 Task: Search One-way flight tickets for 2 adults, in Economy from Sharm El Sheikh to Xiamen to travel on 24-Dec-2023.
Action: Mouse moved to (289, 254)
Screenshot: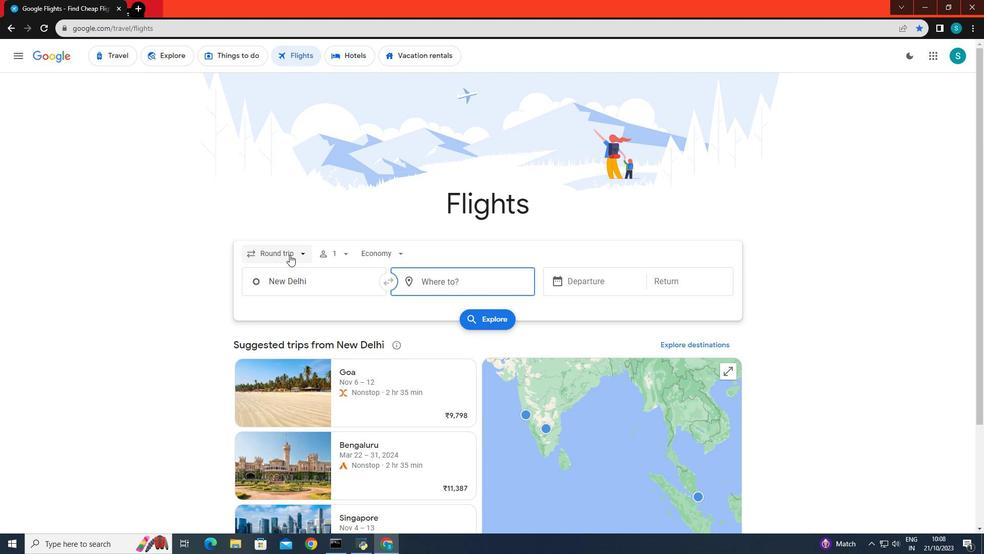 
Action: Mouse pressed left at (289, 254)
Screenshot: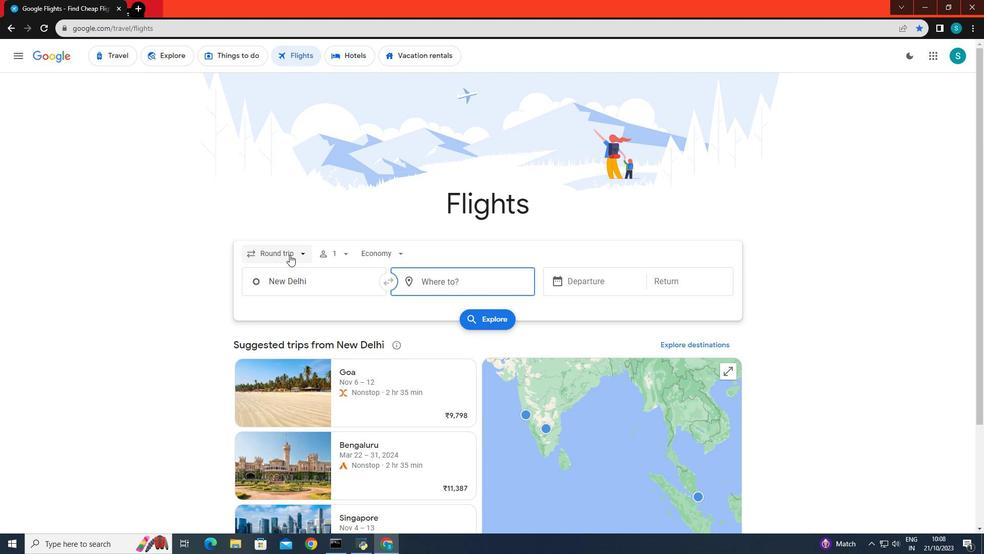 
Action: Mouse moved to (280, 300)
Screenshot: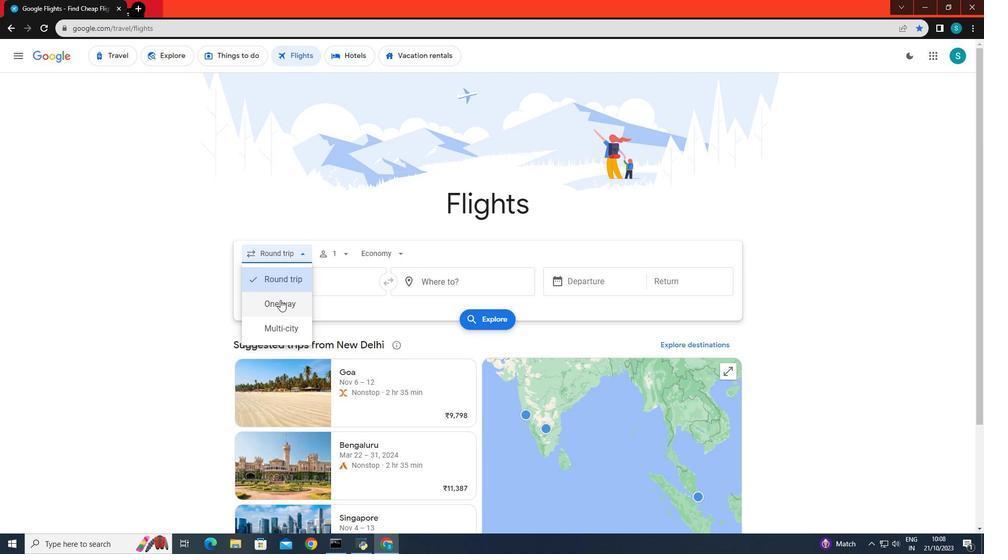 
Action: Mouse pressed left at (280, 300)
Screenshot: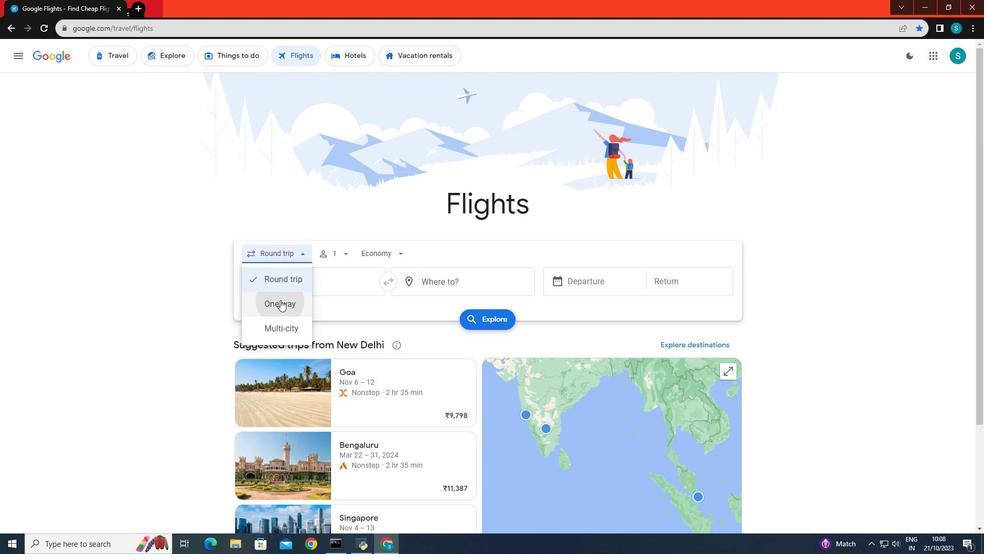 
Action: Mouse moved to (342, 253)
Screenshot: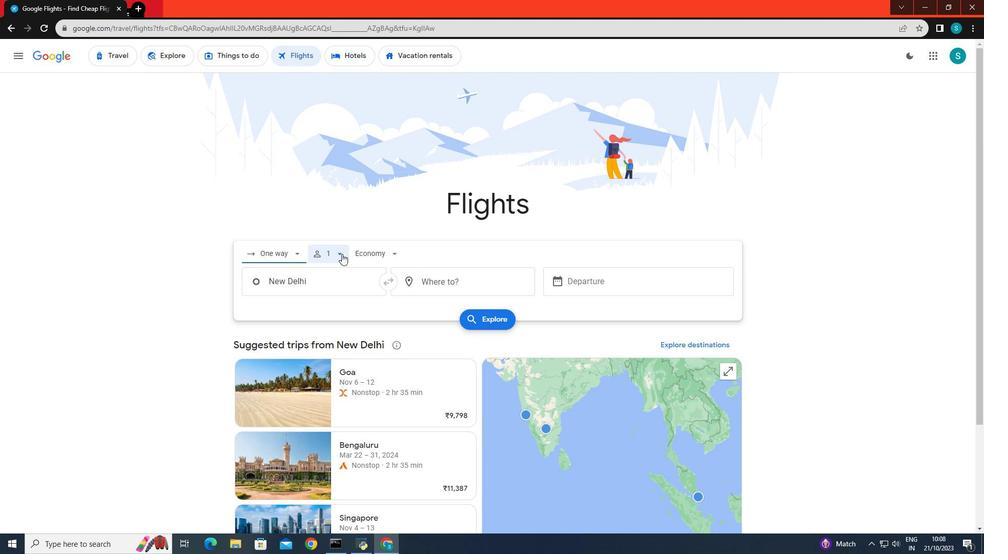 
Action: Mouse pressed left at (342, 253)
Screenshot: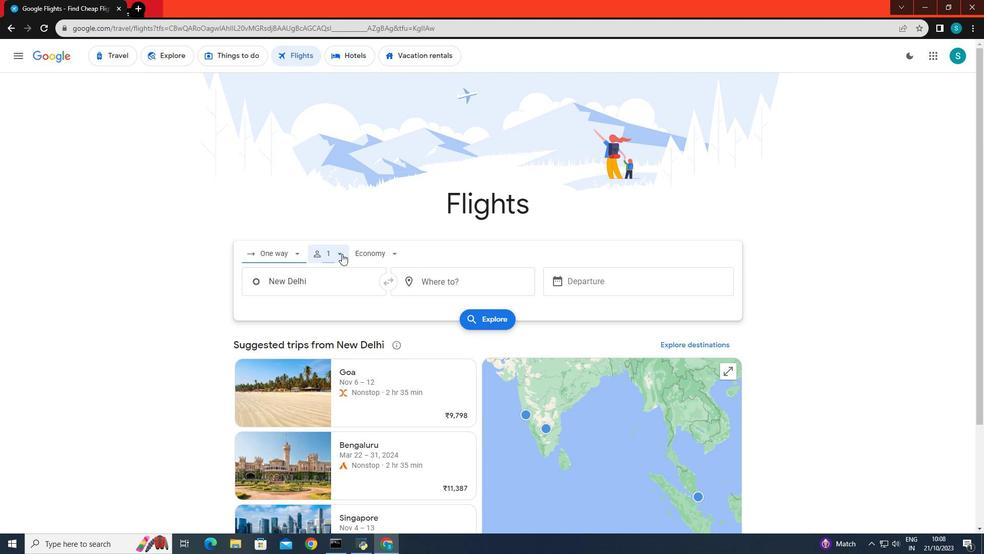 
Action: Mouse moved to (418, 281)
Screenshot: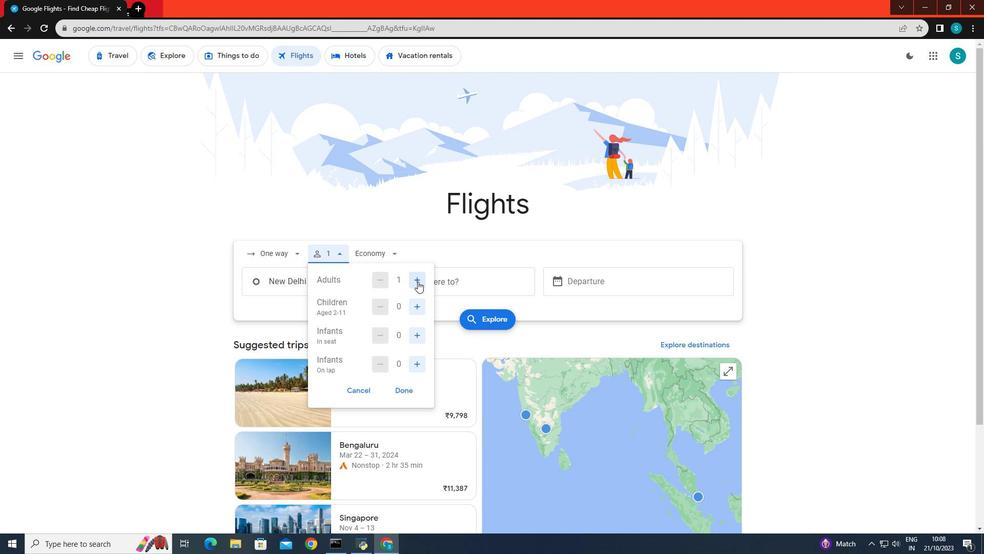 
Action: Mouse pressed left at (418, 281)
Screenshot: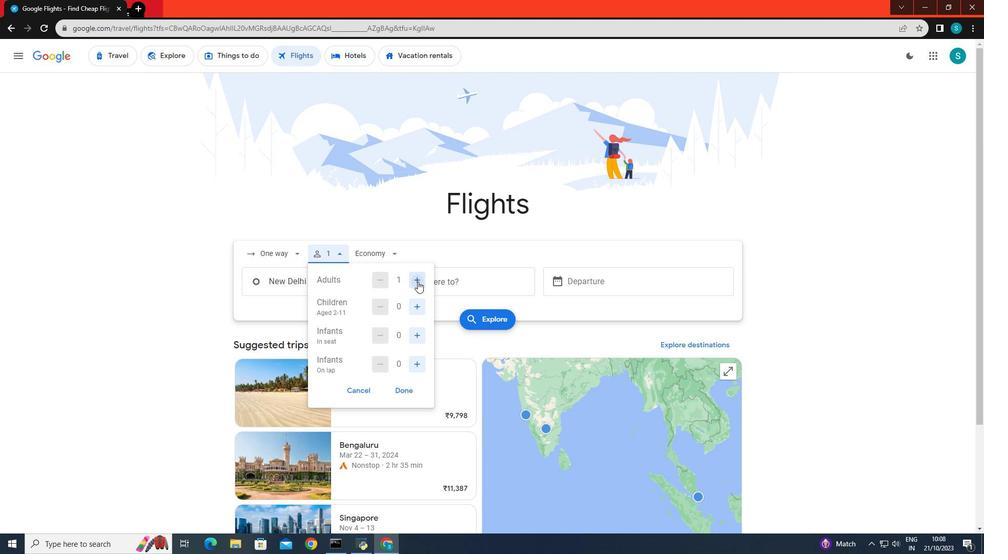 
Action: Mouse moved to (405, 393)
Screenshot: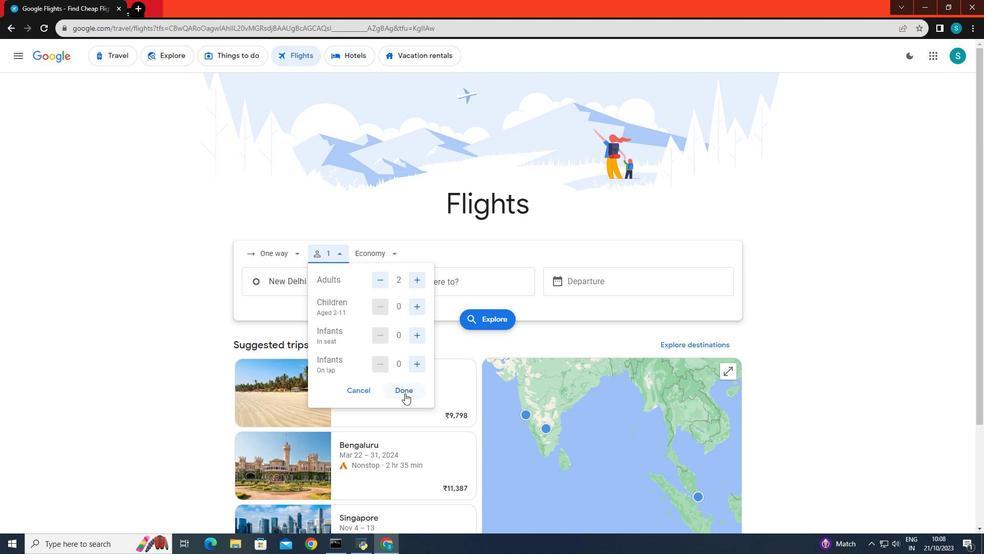 
Action: Mouse pressed left at (405, 393)
Screenshot: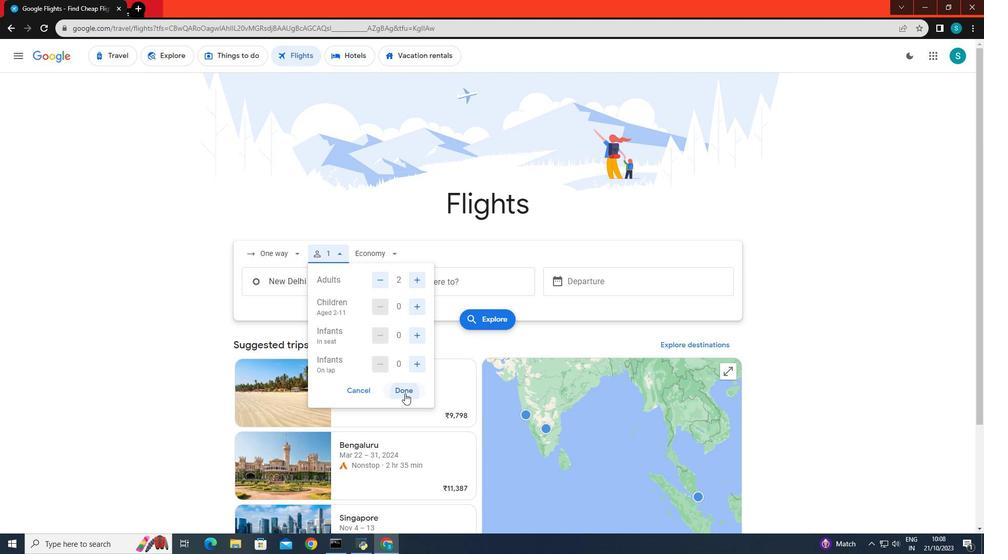 
Action: Mouse moved to (376, 258)
Screenshot: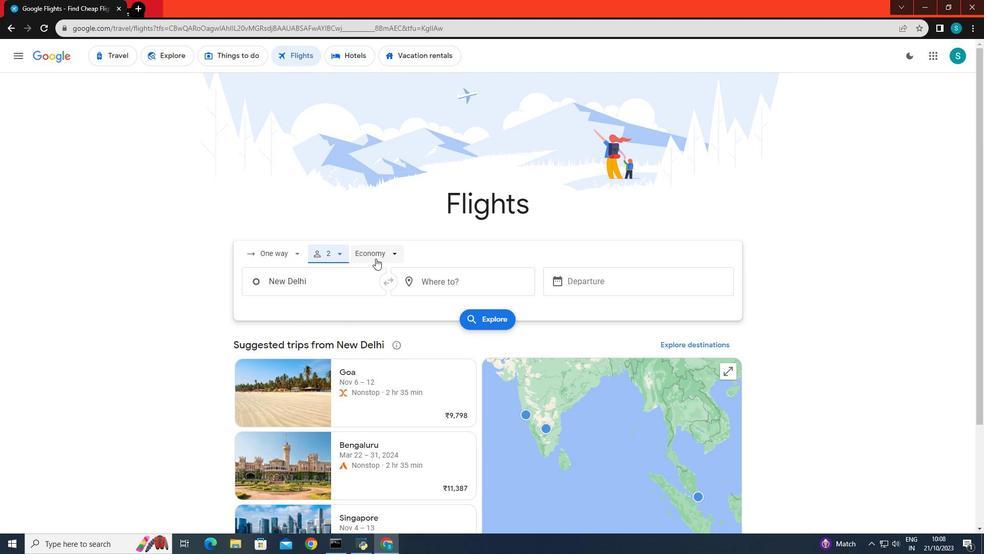 
Action: Mouse pressed left at (376, 258)
Screenshot: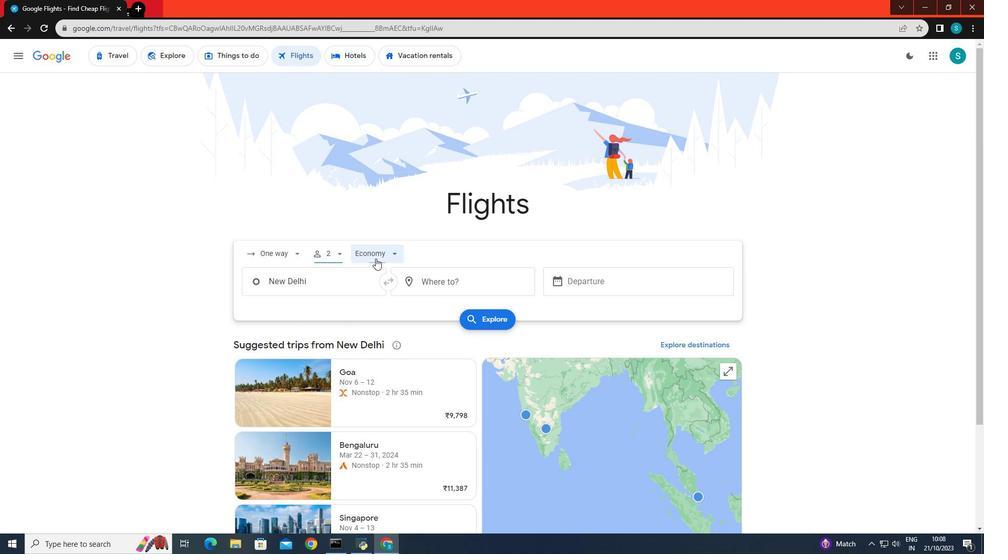 
Action: Mouse moved to (390, 278)
Screenshot: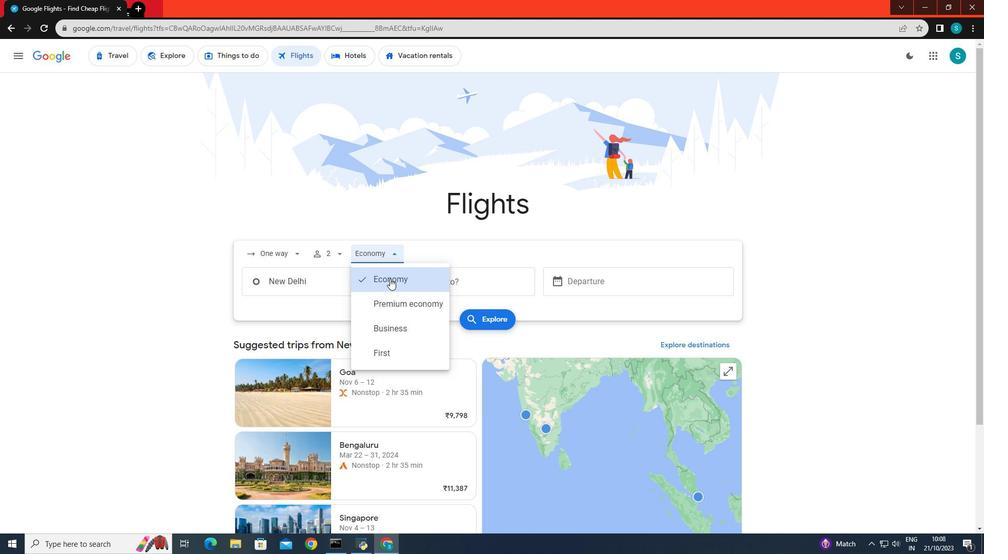 
Action: Mouse pressed left at (390, 278)
Screenshot: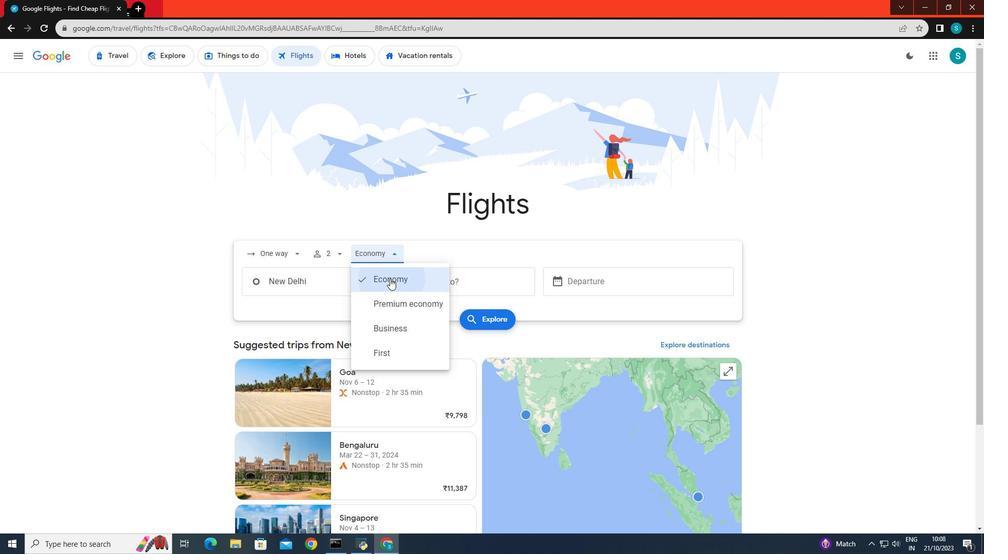 
Action: Mouse moved to (306, 278)
Screenshot: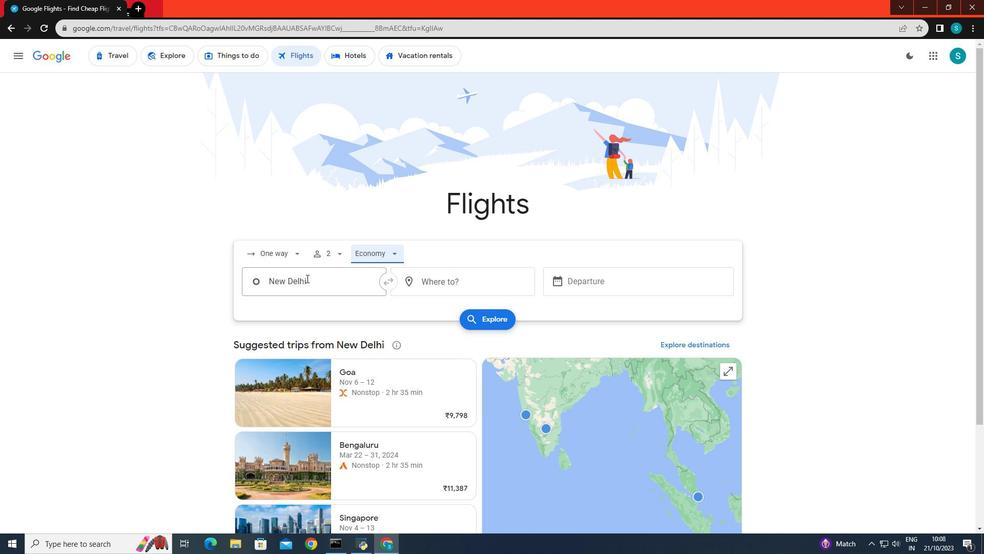 
Action: Mouse pressed left at (306, 278)
Screenshot: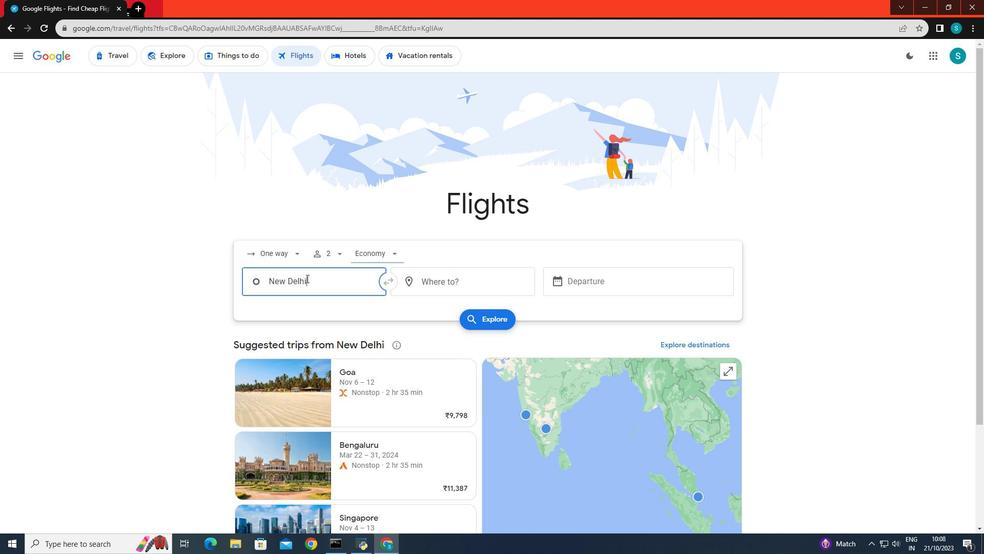 
Action: Key pressed <Key.backspace><Key.caps_lock>S<Key.caps_lock>harm<Key.space>
Screenshot: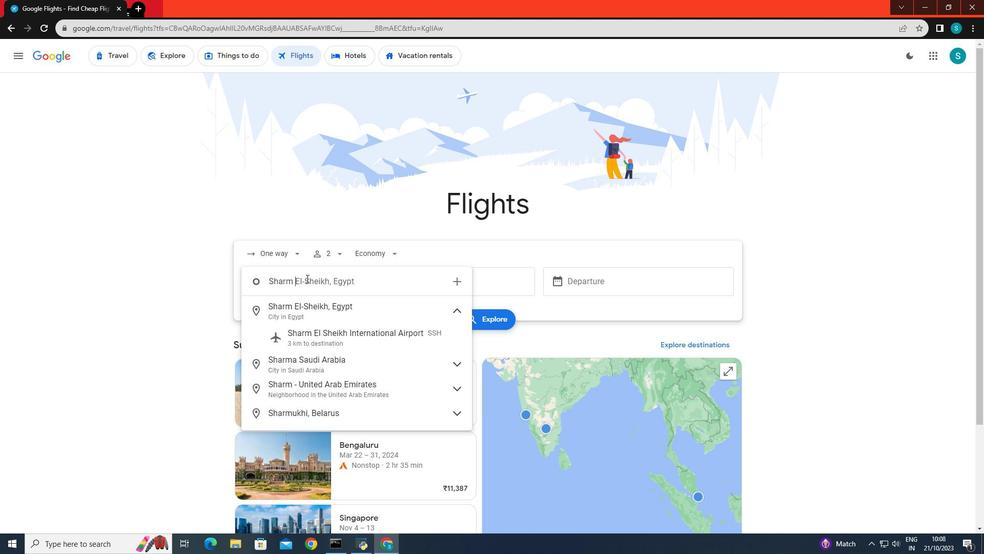 
Action: Mouse moved to (300, 298)
Screenshot: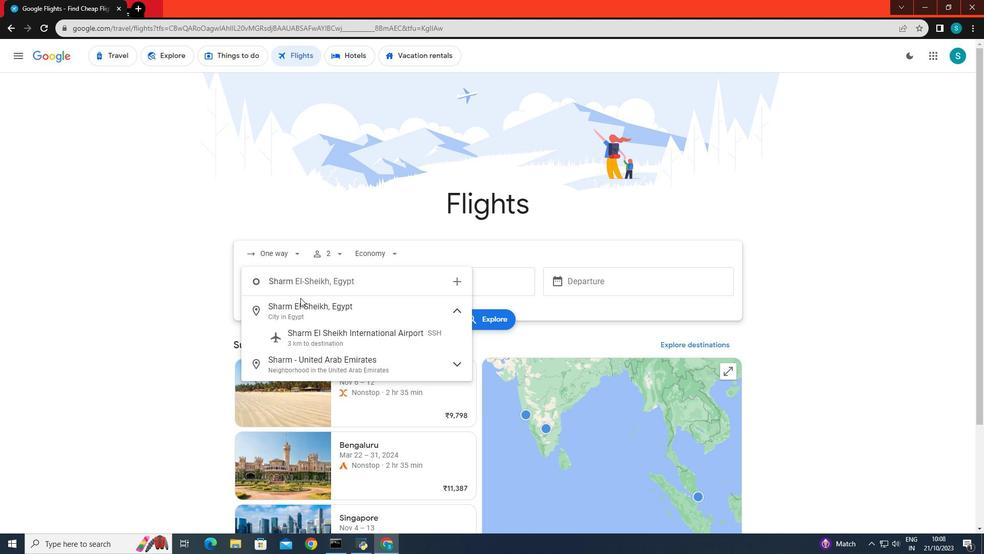 
Action: Mouse pressed left at (300, 298)
Screenshot: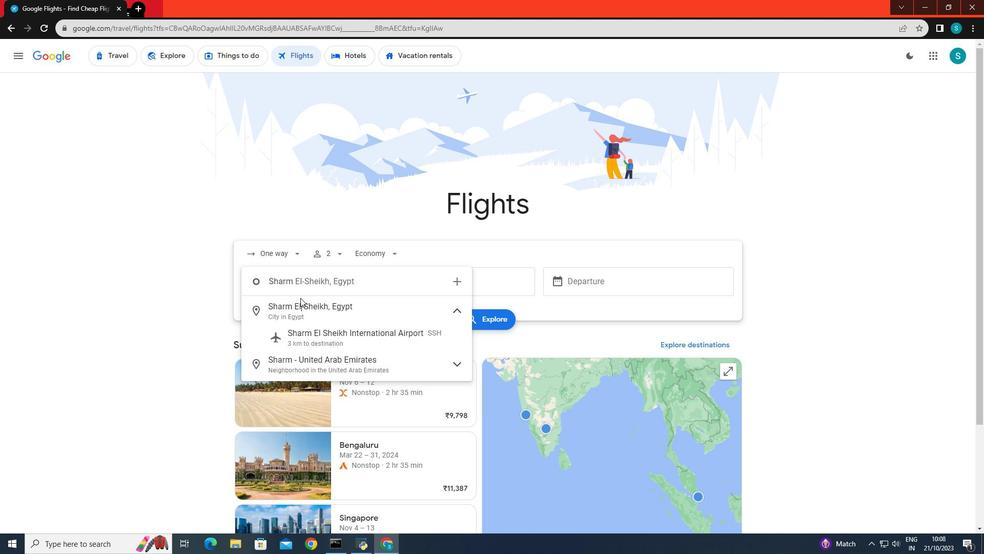 
Action: Mouse moved to (303, 310)
Screenshot: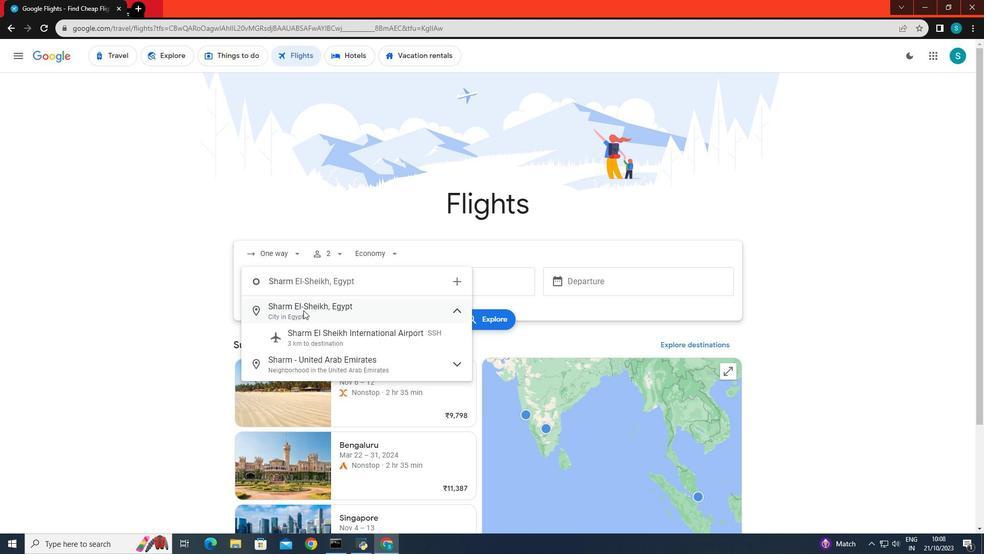 
Action: Mouse pressed left at (303, 310)
Screenshot: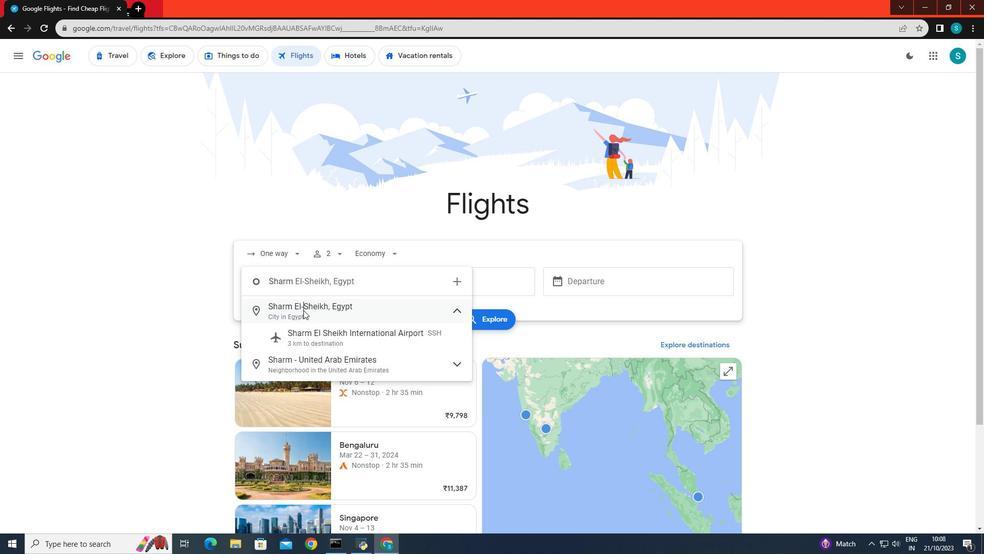 
Action: Mouse moved to (427, 278)
Screenshot: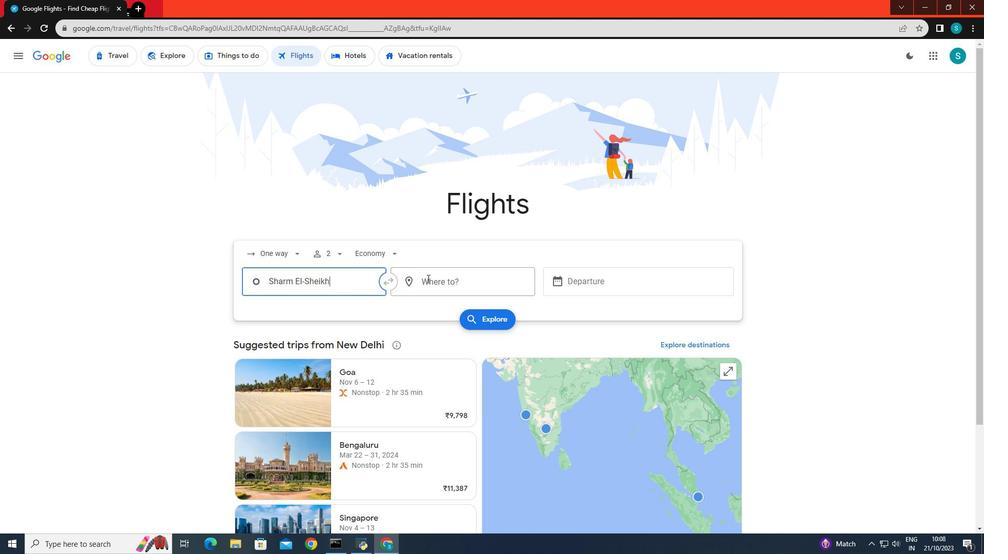 
Action: Mouse pressed left at (427, 278)
Screenshot: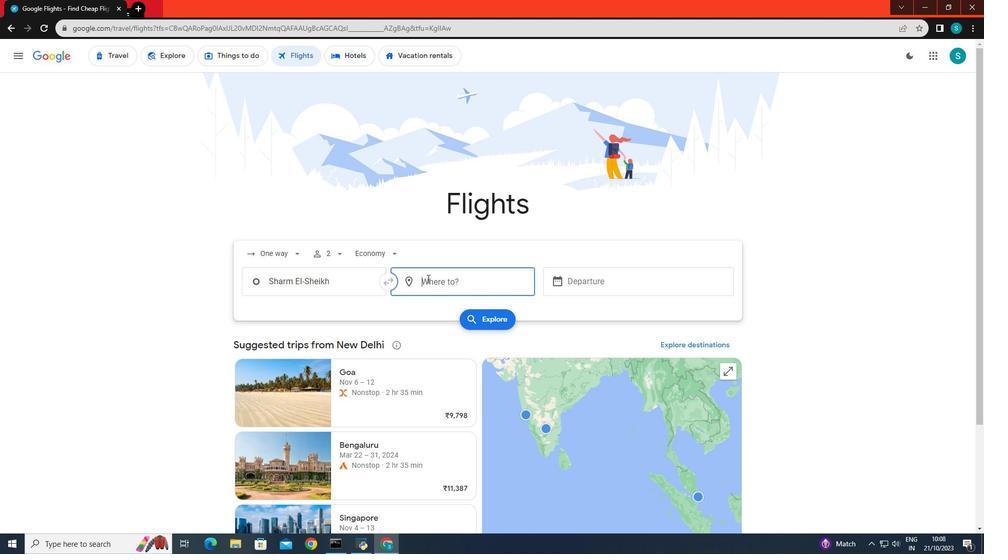 
Action: Key pressed <Key.caps_lock>X<Key.caps_lock>iamen
Screenshot: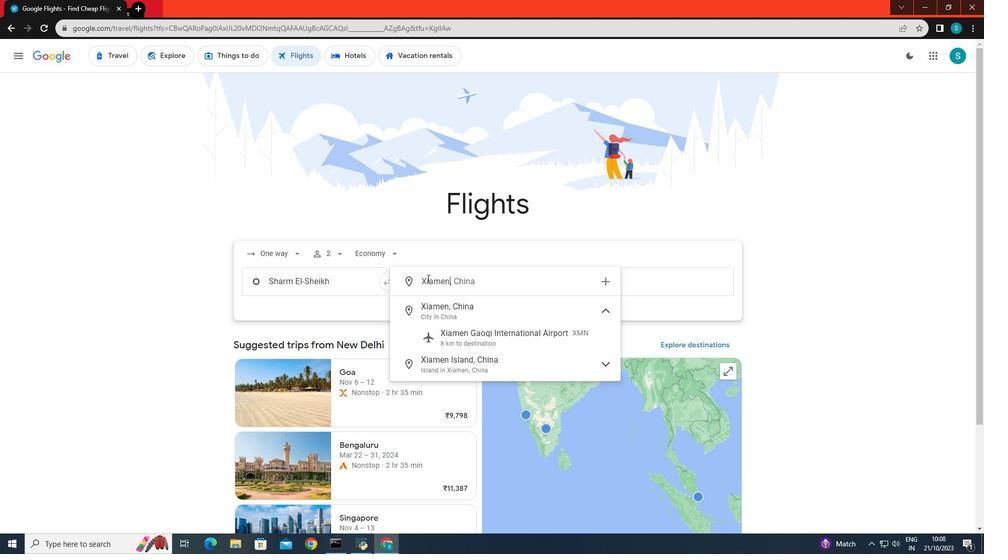 
Action: Mouse moved to (450, 311)
Screenshot: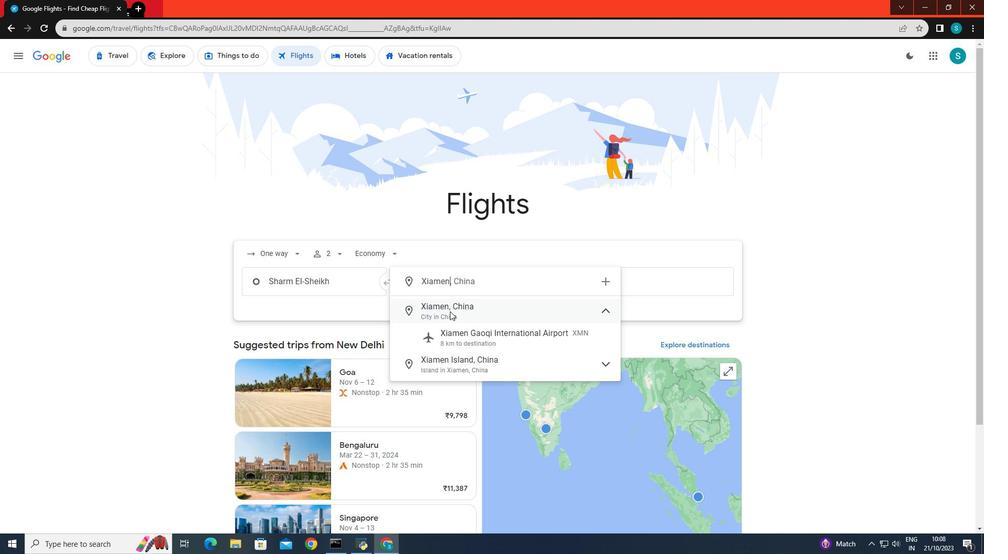 
Action: Mouse pressed left at (450, 311)
Screenshot: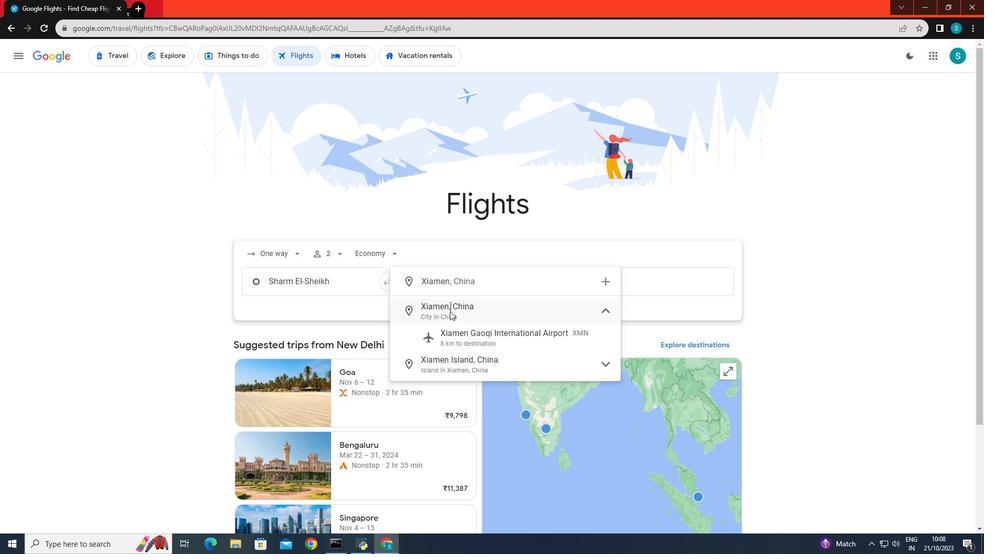 
Action: Mouse moved to (595, 286)
Screenshot: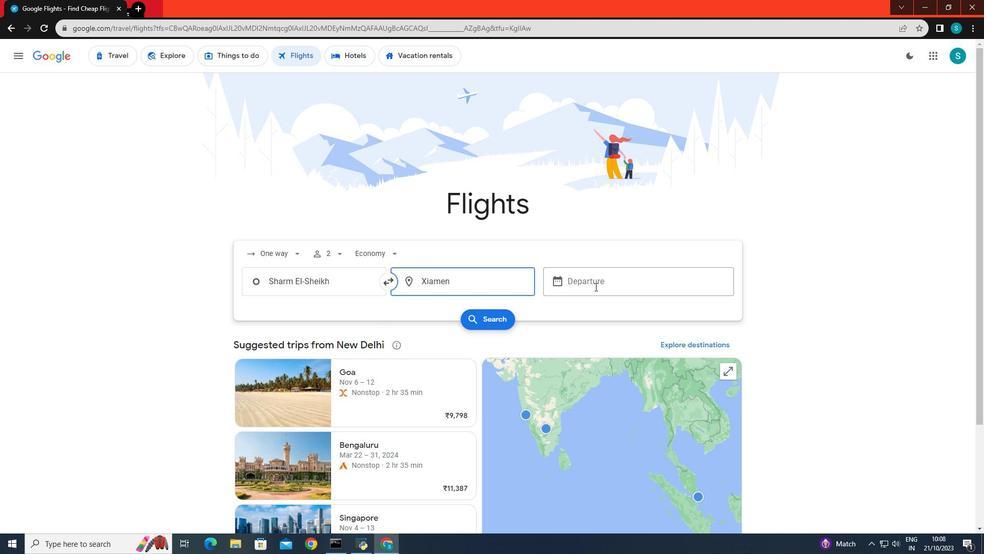 
Action: Mouse pressed left at (595, 286)
Screenshot: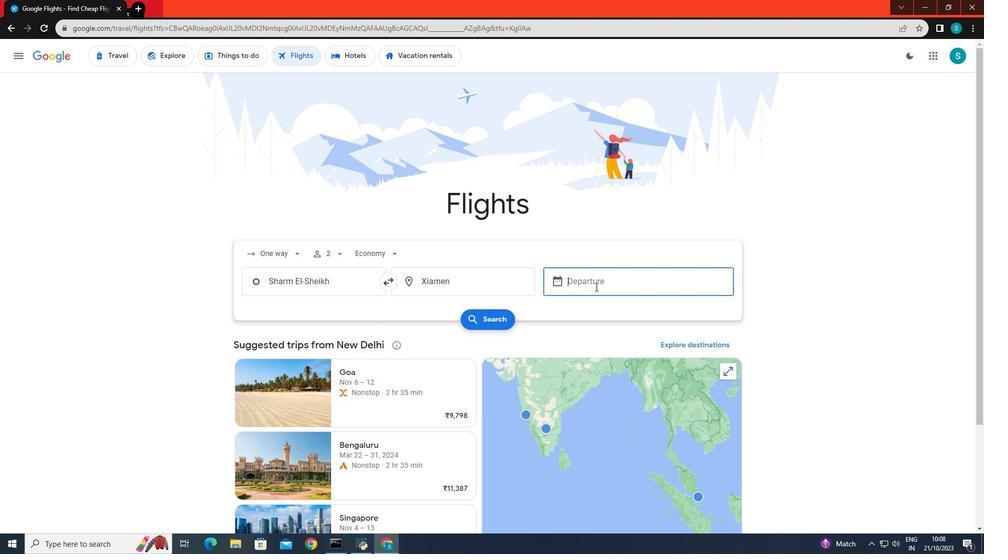 
Action: Mouse moved to (744, 395)
Screenshot: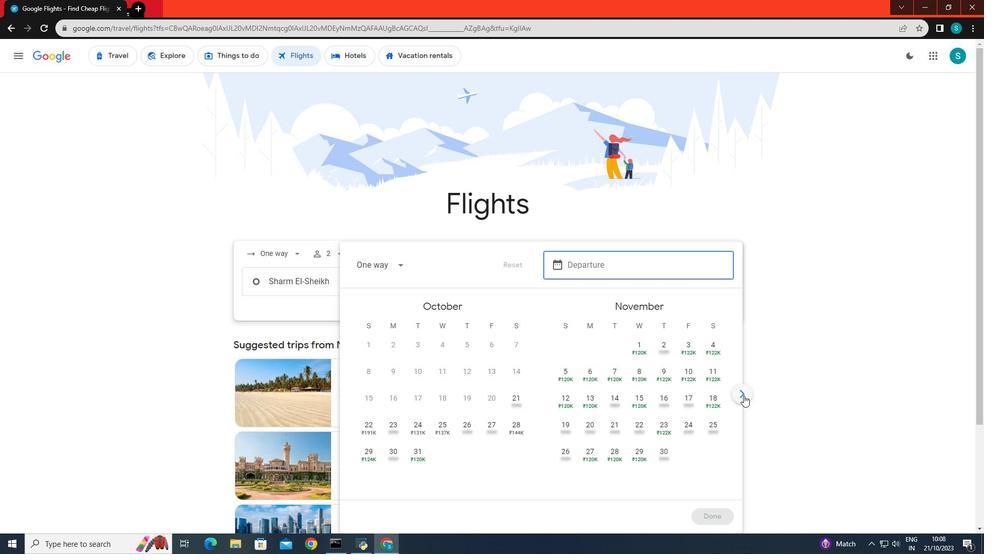 
Action: Mouse pressed left at (744, 395)
Screenshot: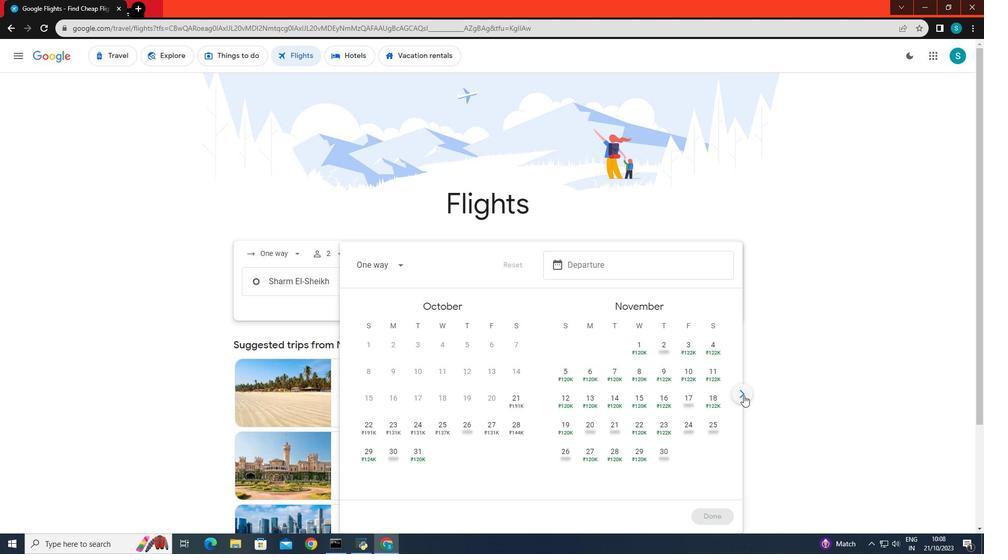 
Action: Mouse moved to (571, 457)
Screenshot: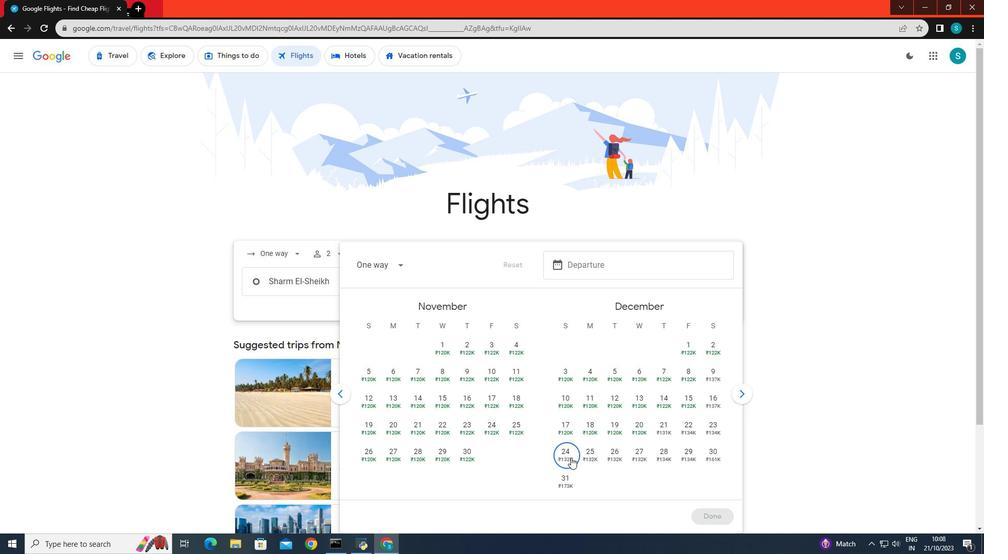 
Action: Mouse pressed left at (571, 457)
Screenshot: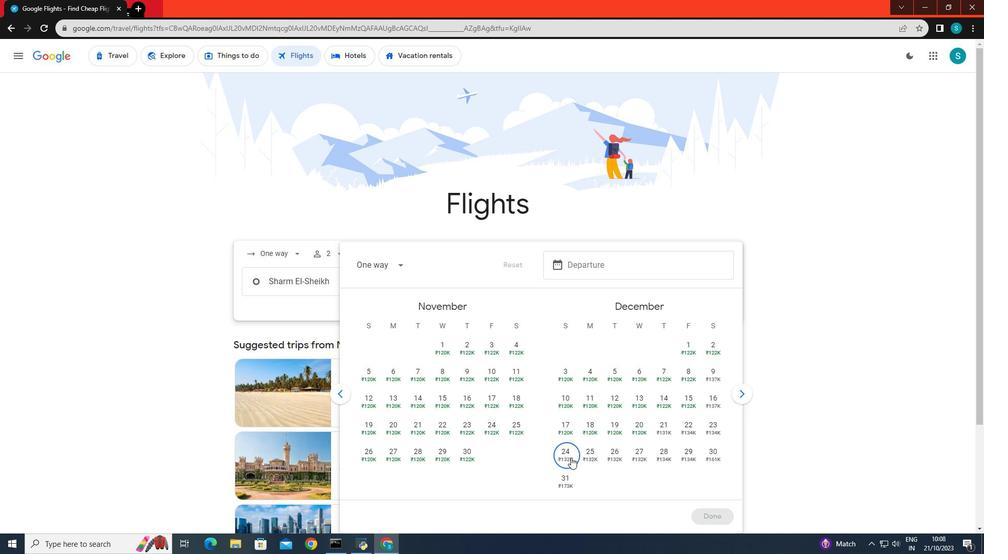 
Action: Mouse moved to (700, 514)
Screenshot: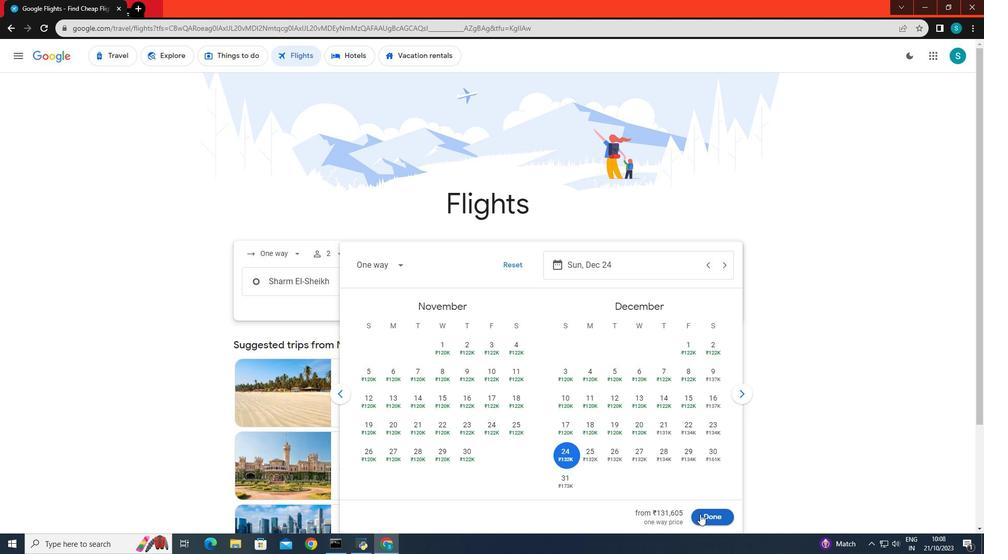 
Action: Mouse pressed left at (700, 514)
Screenshot: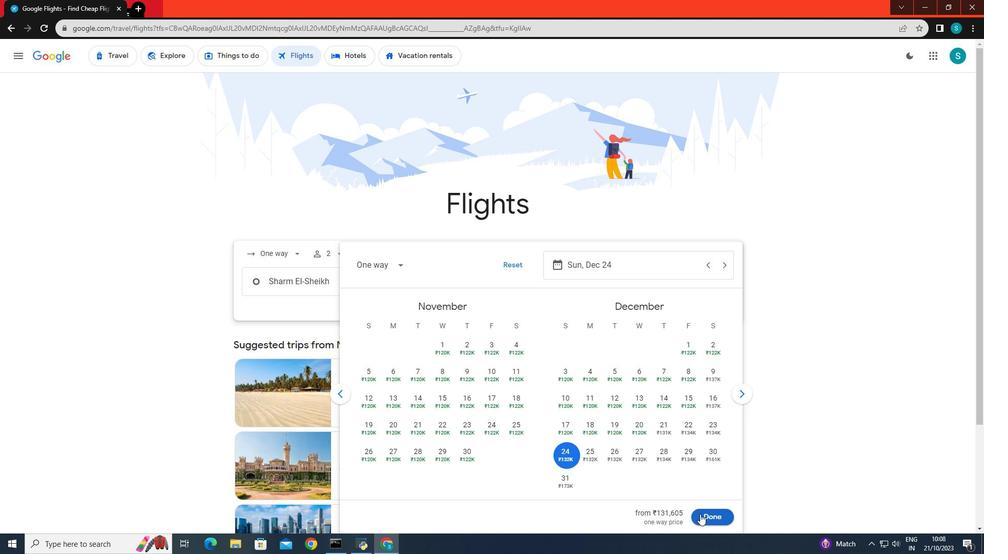 
Action: Mouse moved to (498, 319)
Screenshot: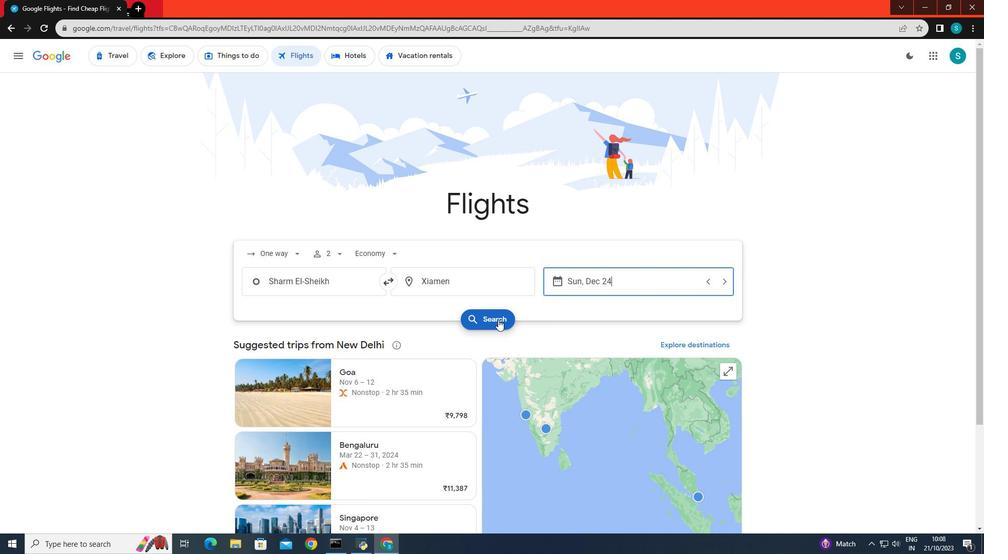 
Action: Mouse pressed left at (498, 319)
Screenshot: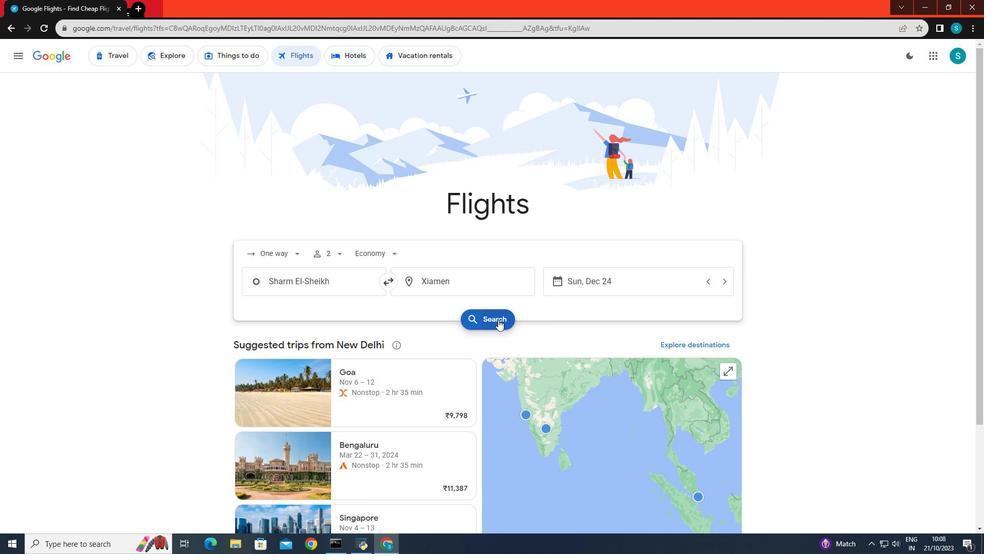 
Action: Mouse moved to (498, 321)
Screenshot: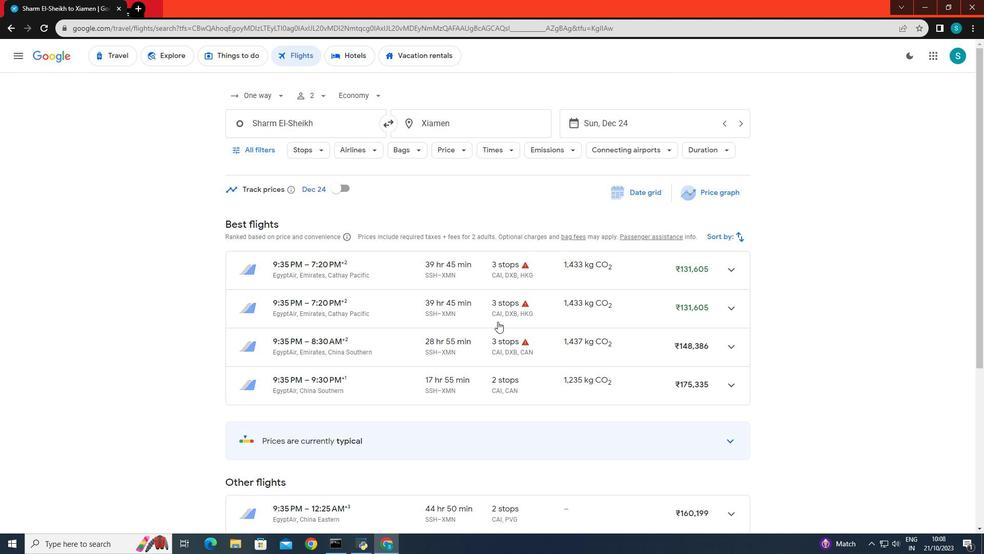 
Action: Mouse scrolled (498, 321) with delta (0, 0)
Screenshot: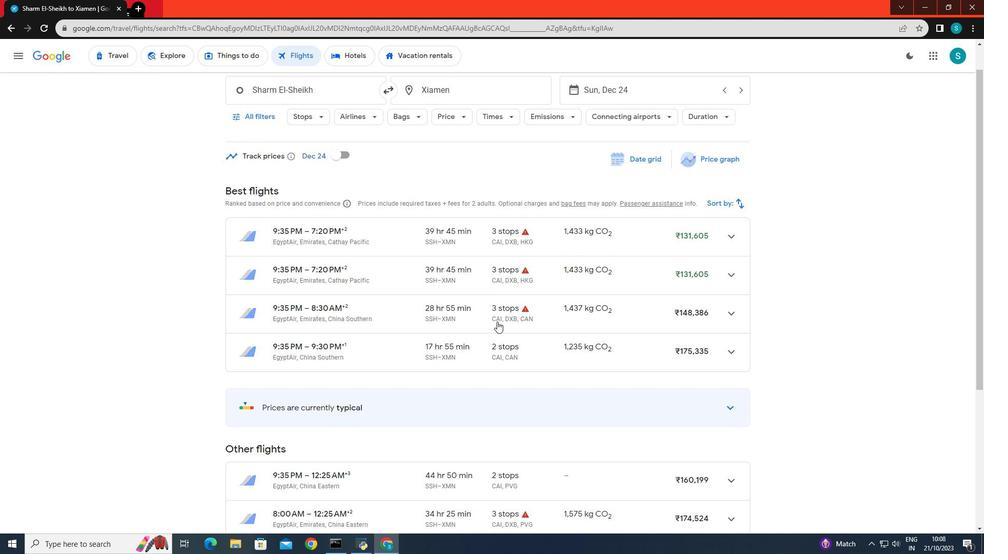 
Action: Mouse moved to (497, 321)
Screenshot: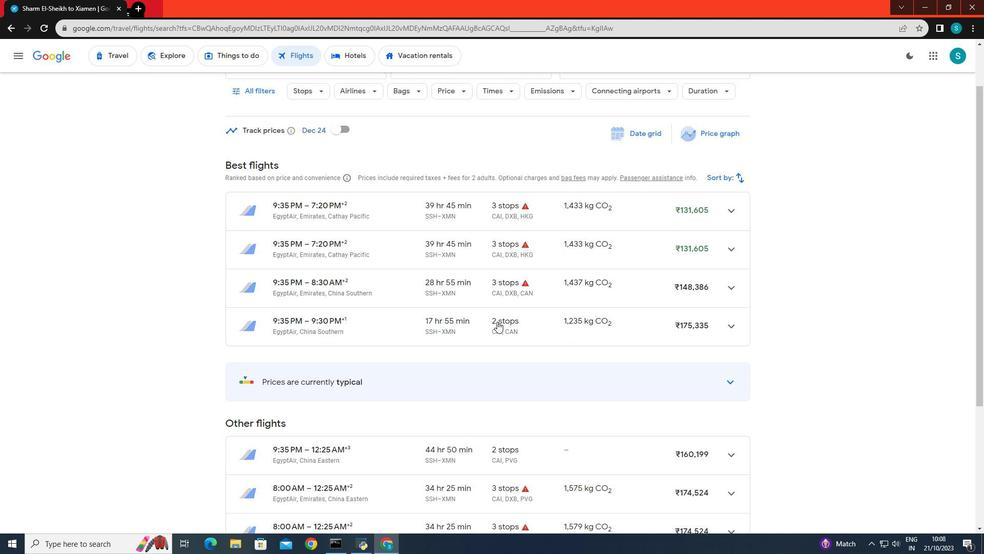 
Action: Mouse scrolled (497, 321) with delta (0, 0)
Screenshot: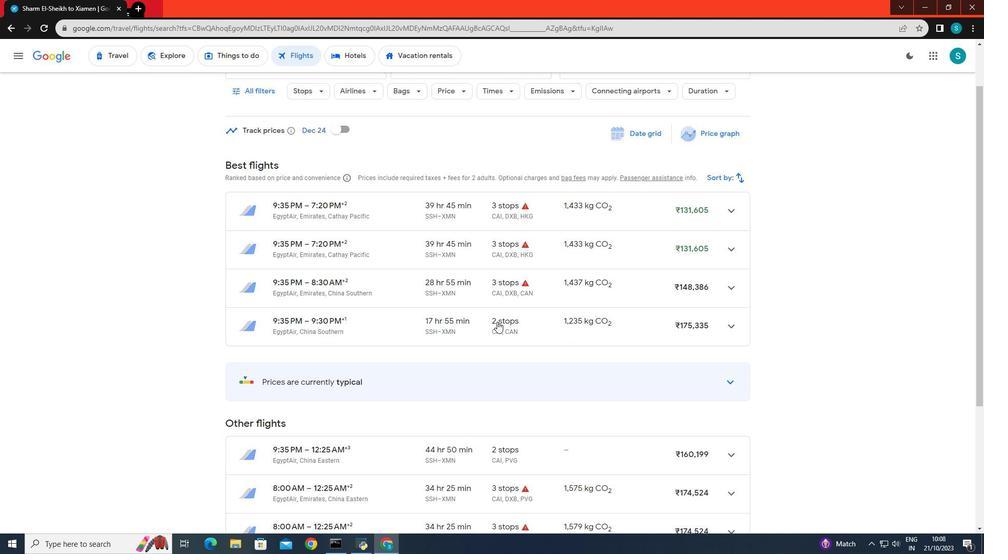 
Action: Mouse scrolled (497, 321) with delta (0, 0)
Screenshot: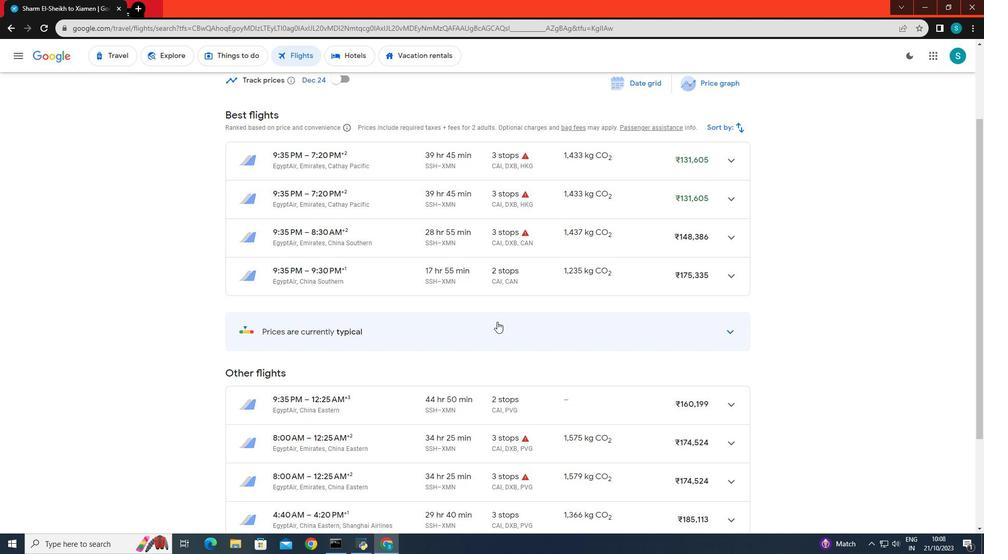 
Action: Mouse scrolled (497, 321) with delta (0, 0)
Screenshot: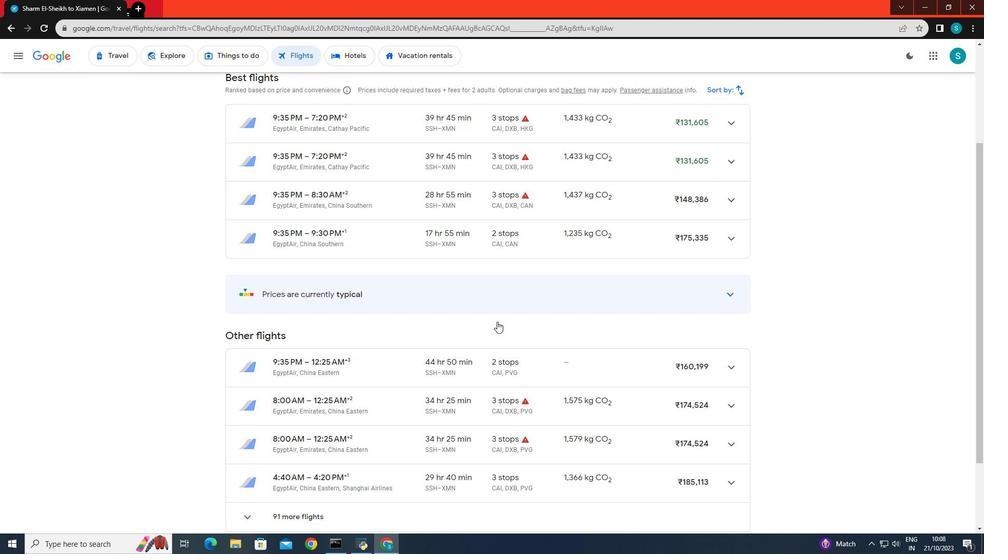 
Action: Mouse scrolled (497, 321) with delta (0, 0)
Screenshot: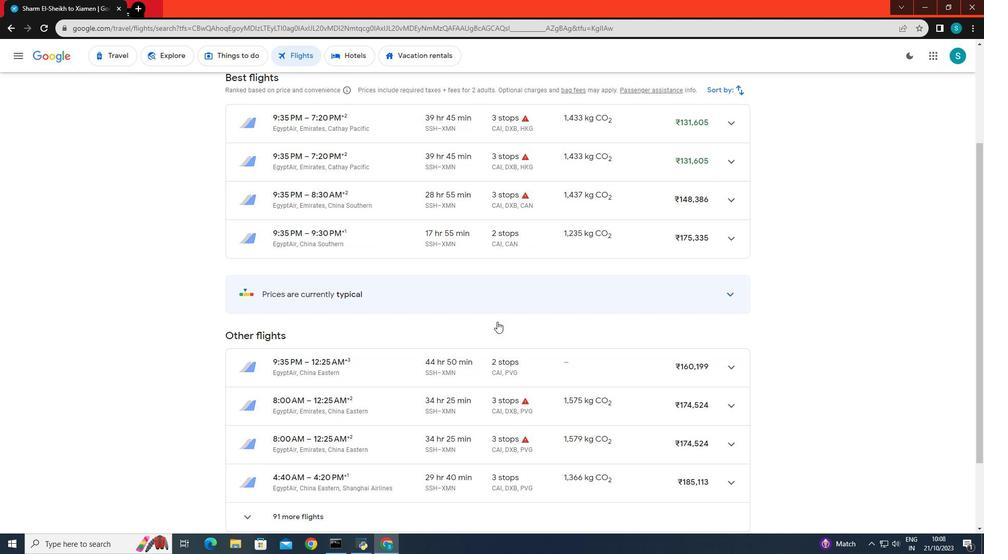 
Action: Mouse scrolled (497, 321) with delta (0, 0)
Screenshot: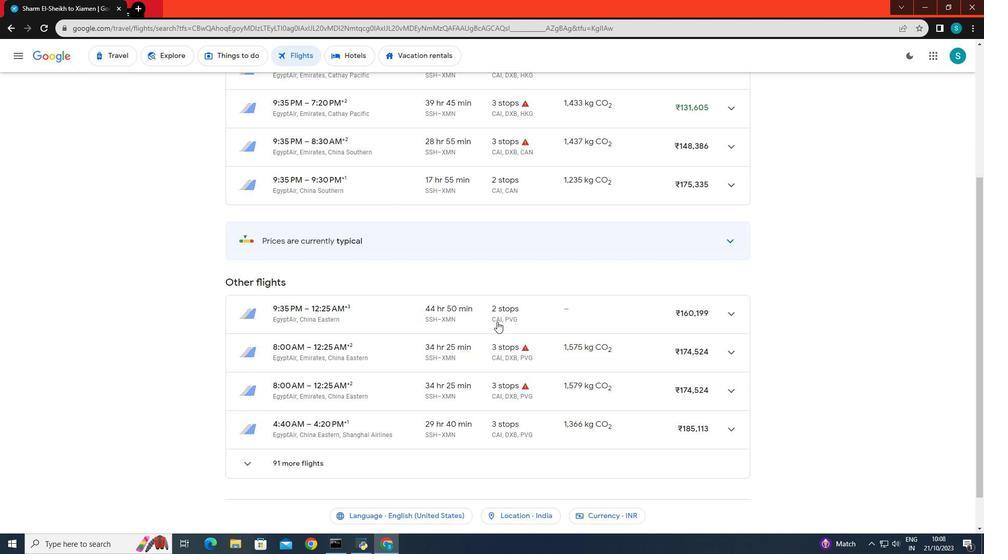 
Action: Mouse scrolled (497, 321) with delta (0, 0)
Screenshot: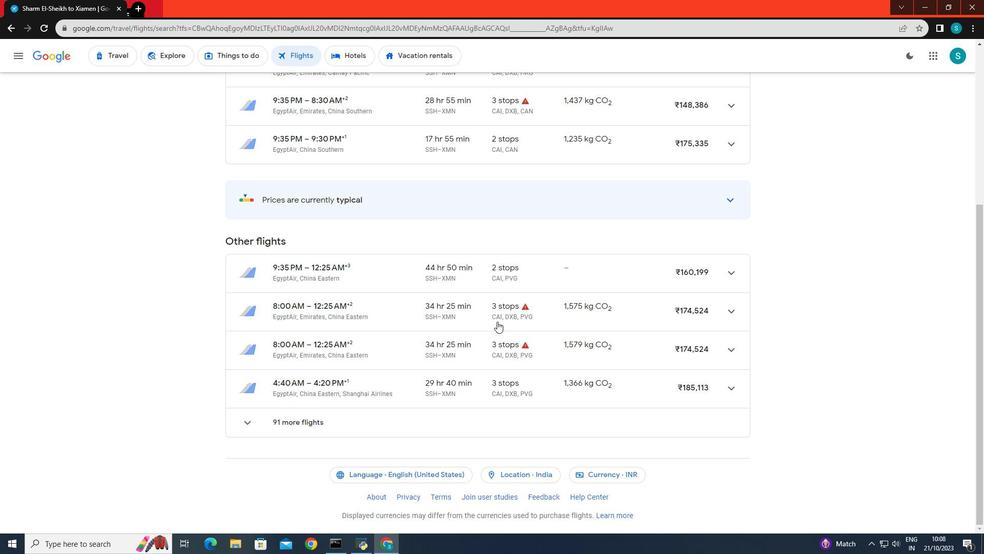 
Action: Mouse scrolled (497, 321) with delta (0, 0)
Screenshot: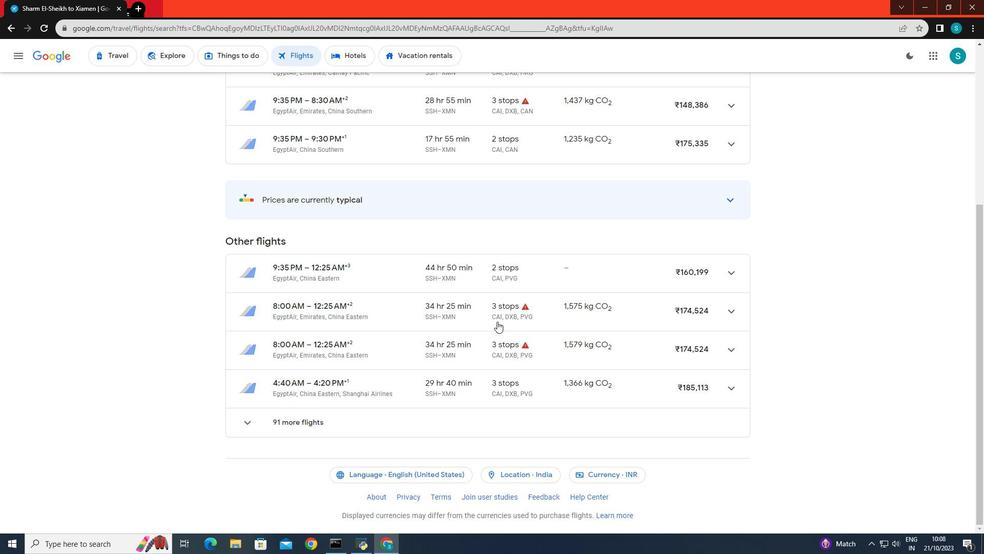 
Action: Mouse scrolled (497, 321) with delta (0, 0)
Screenshot: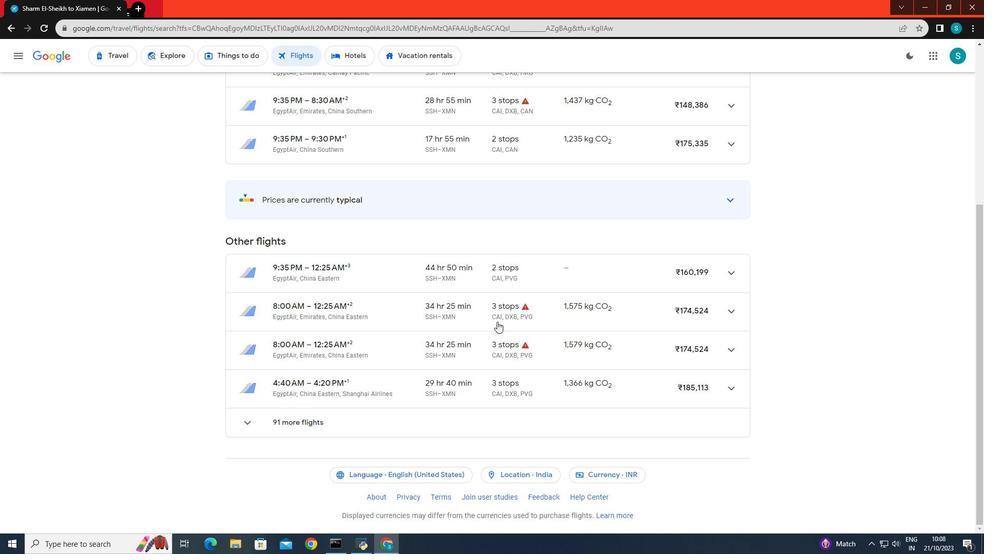 
Action: Mouse scrolled (497, 321) with delta (0, 0)
Screenshot: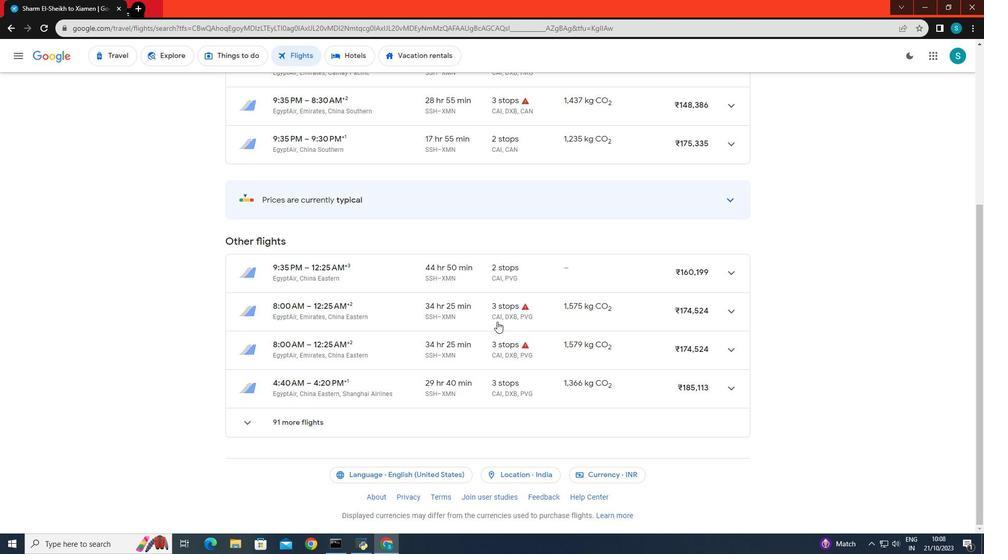 
